 Task: Filter jobs by Bengaluru location.
Action: Mouse moved to (386, 115)
Screenshot: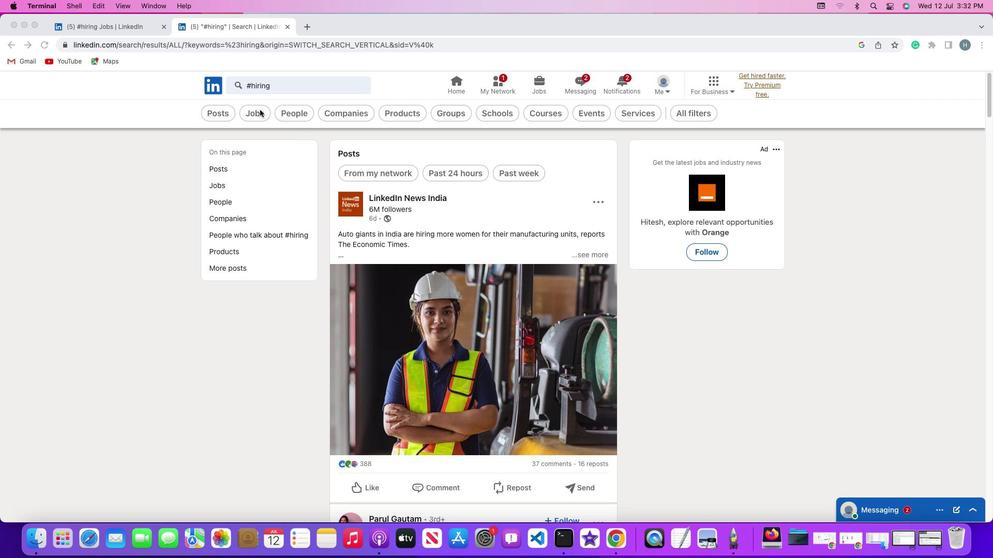 
Action: Mouse pressed left at (386, 115)
Screenshot: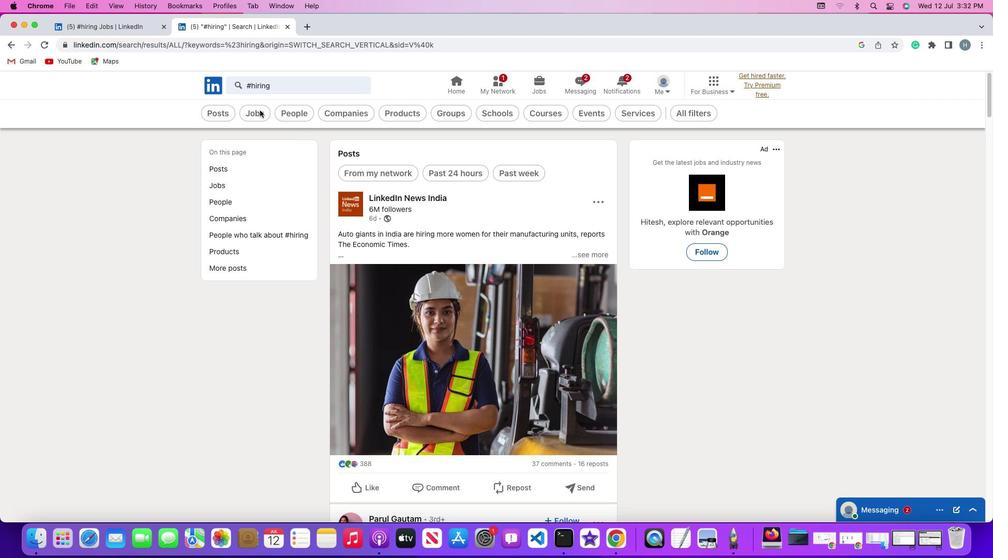 
Action: Mouse moved to (386, 115)
Screenshot: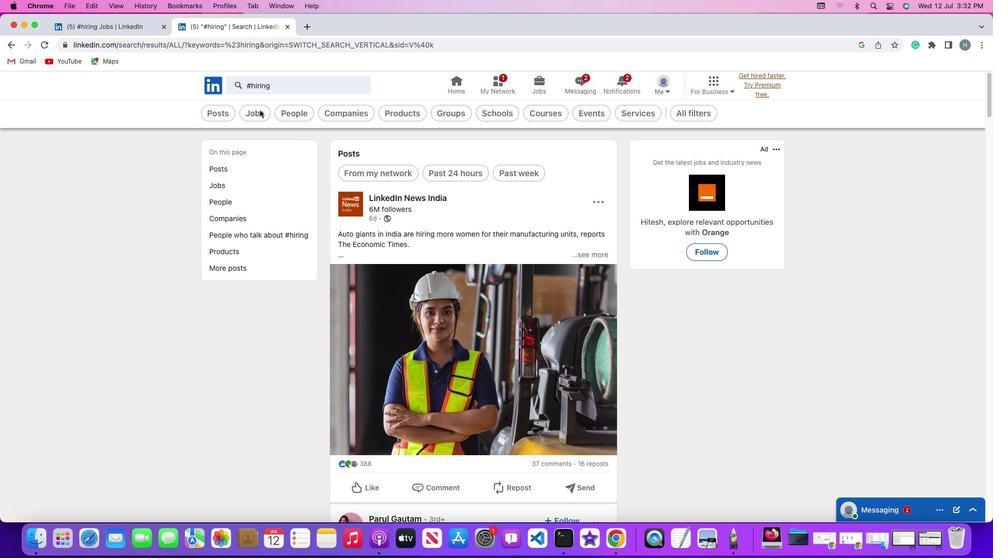 
Action: Mouse pressed left at (386, 115)
Screenshot: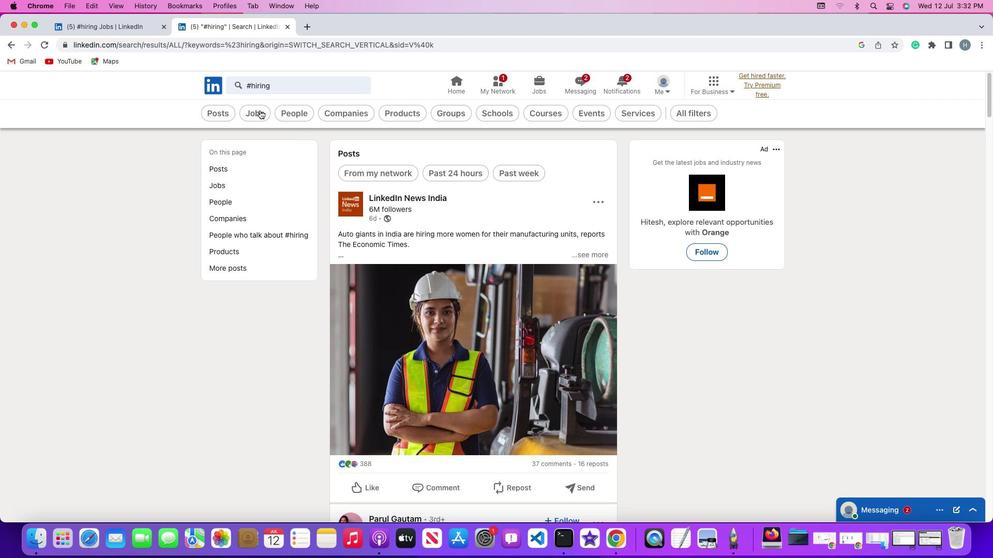 
Action: Mouse moved to (763, 118)
Screenshot: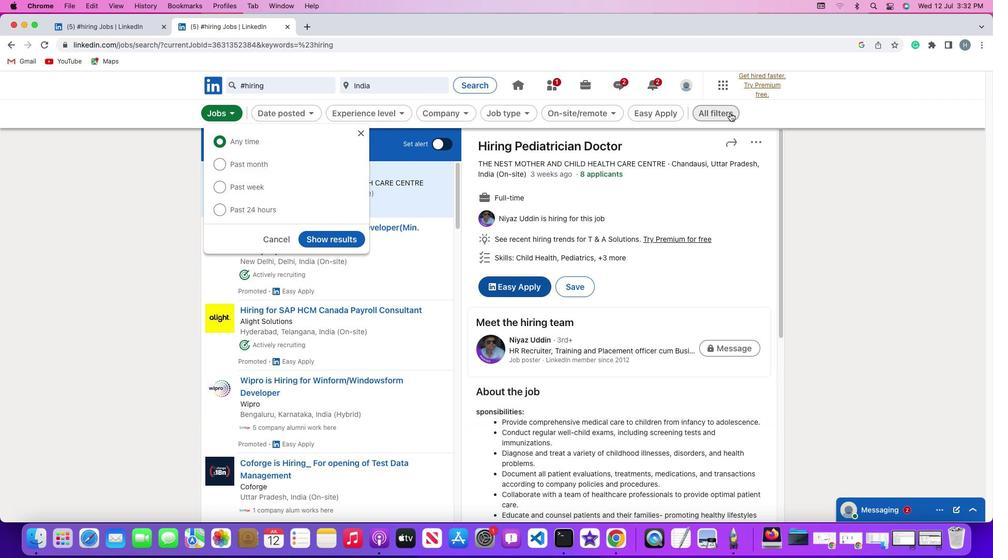 
Action: Mouse pressed left at (763, 118)
Screenshot: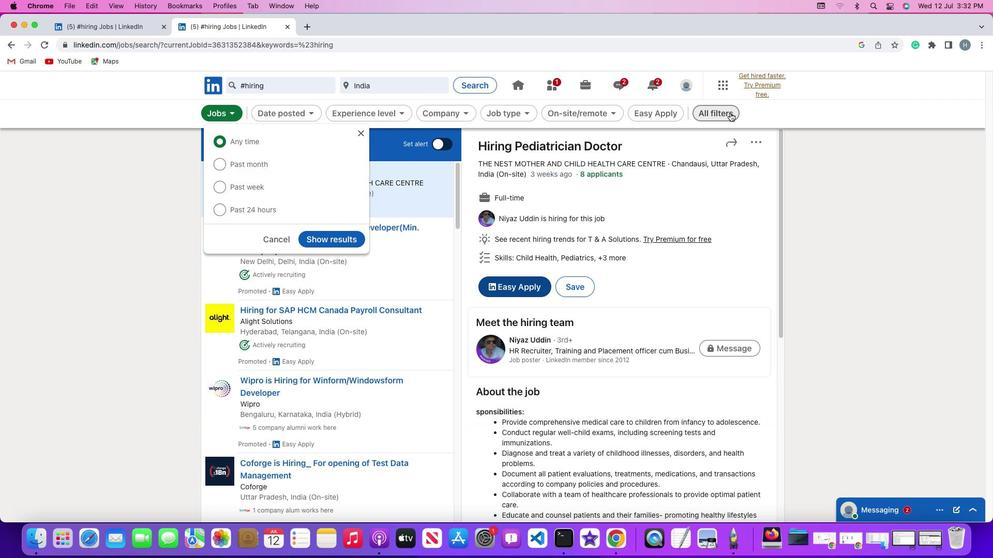 
Action: Mouse moved to (802, 356)
Screenshot: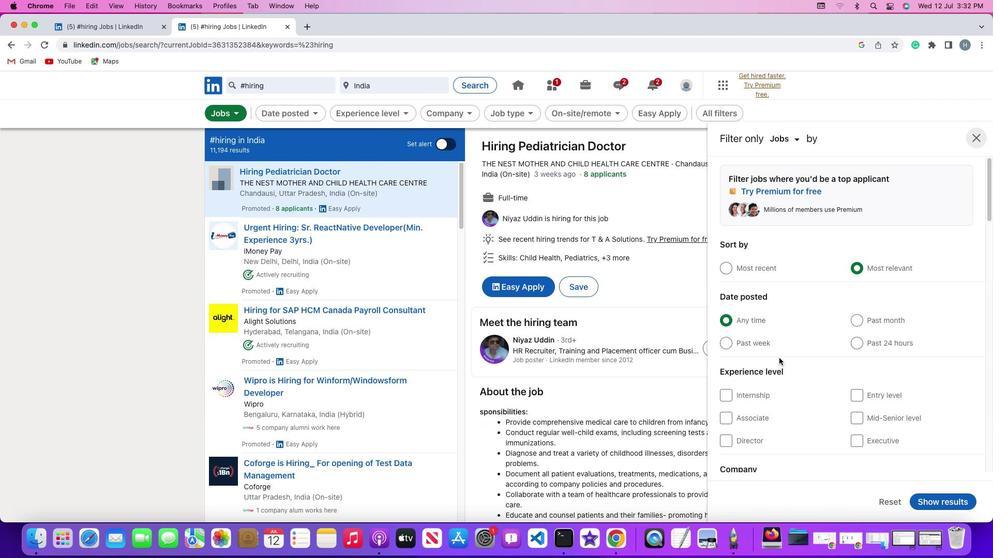 
Action: Mouse scrolled (802, 356) with delta (177, 8)
Screenshot: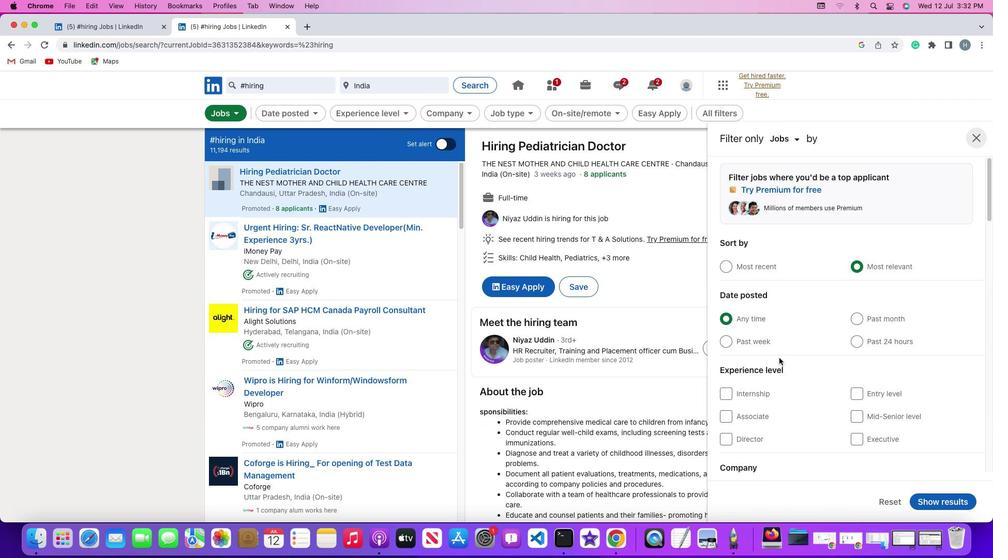 
Action: Mouse scrolled (802, 356) with delta (177, 8)
Screenshot: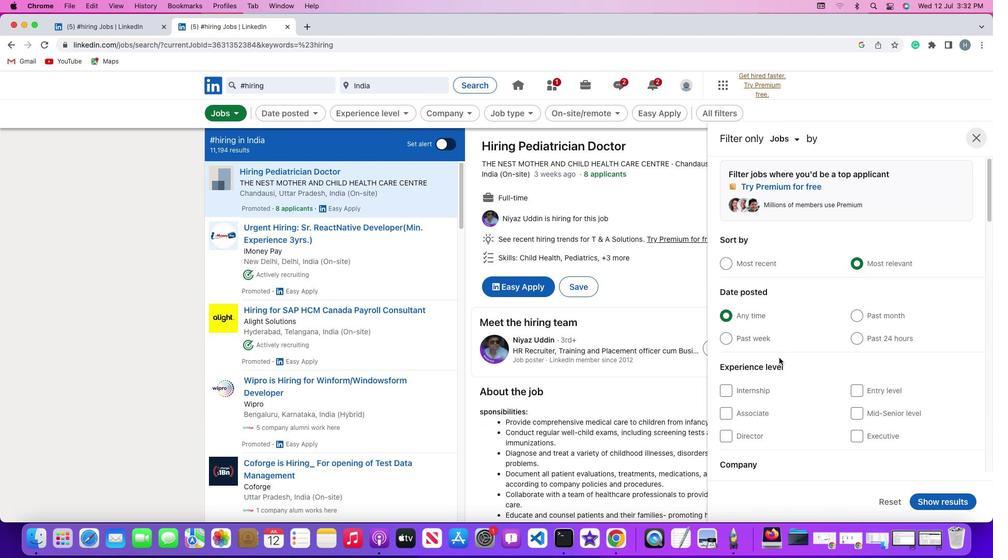 
Action: Mouse scrolled (802, 356) with delta (177, 7)
Screenshot: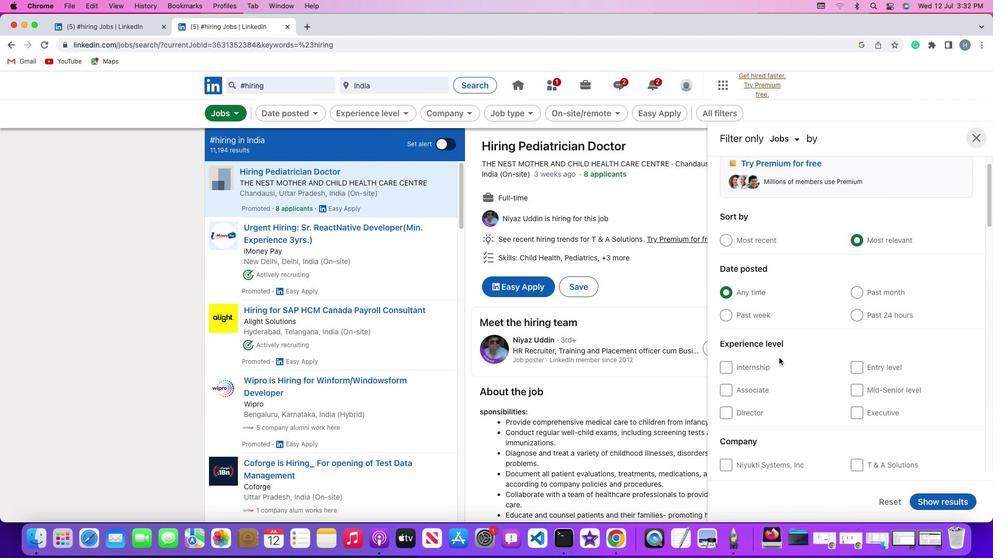 
Action: Mouse moved to (762, 363)
Screenshot: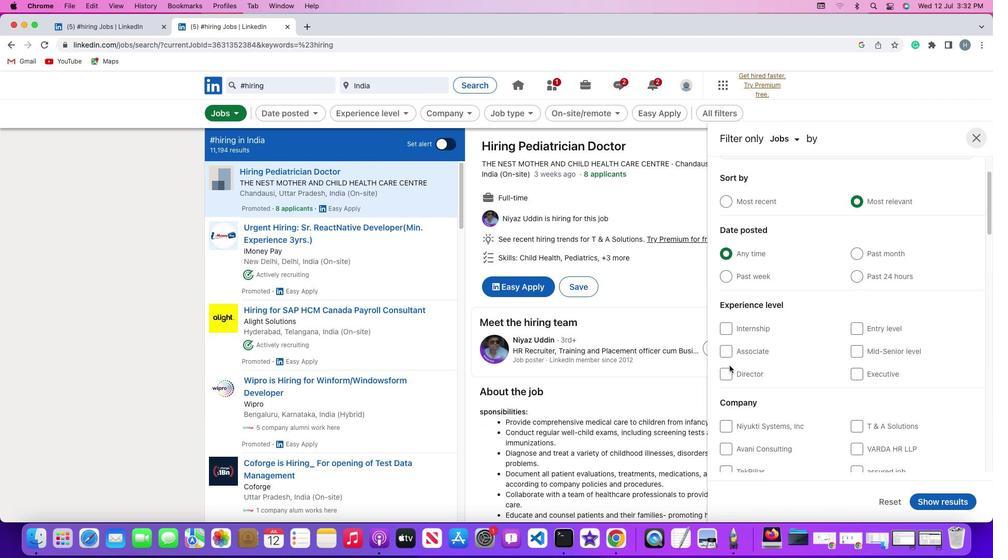 
Action: Mouse scrolled (762, 363) with delta (177, 8)
Screenshot: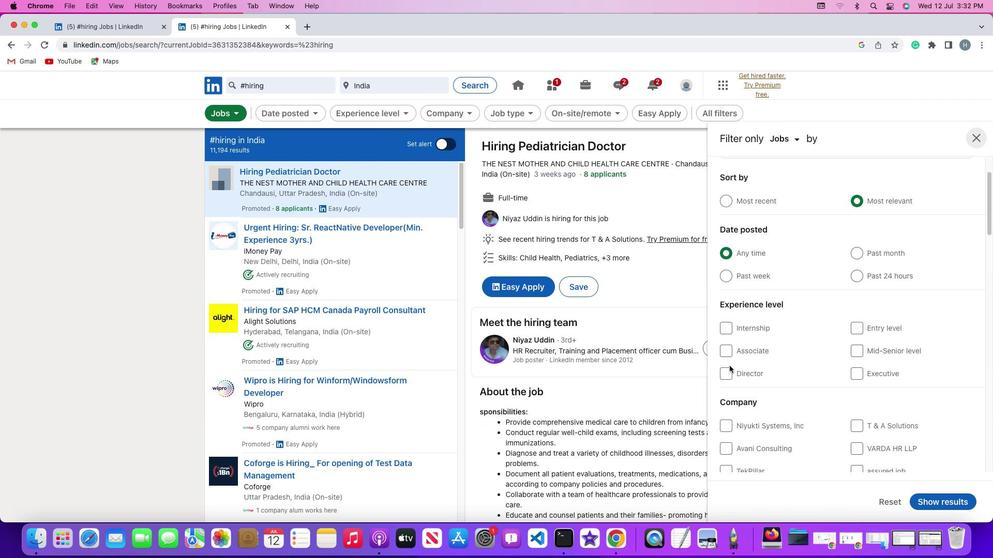 
Action: Mouse scrolled (762, 363) with delta (177, 8)
Screenshot: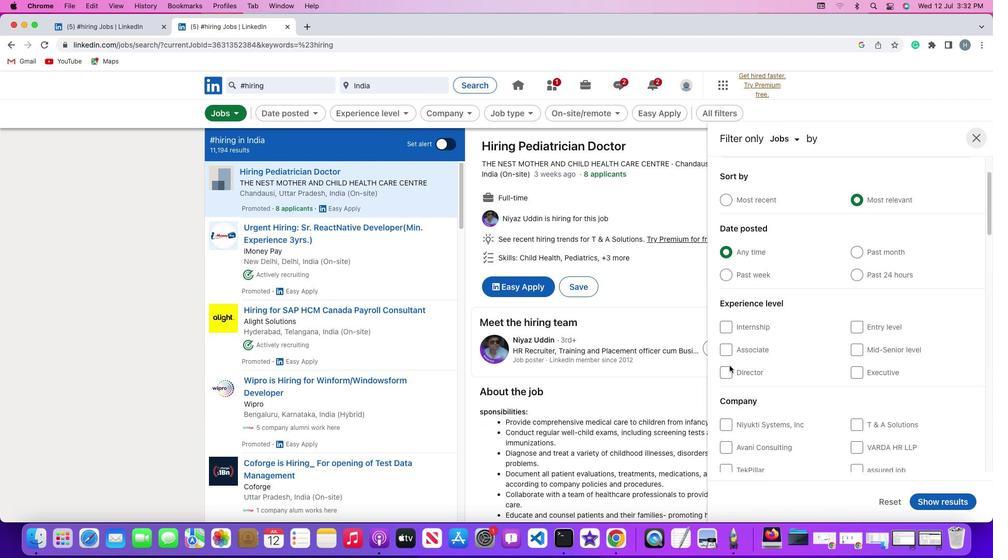 
Action: Mouse scrolled (762, 363) with delta (177, 8)
Screenshot: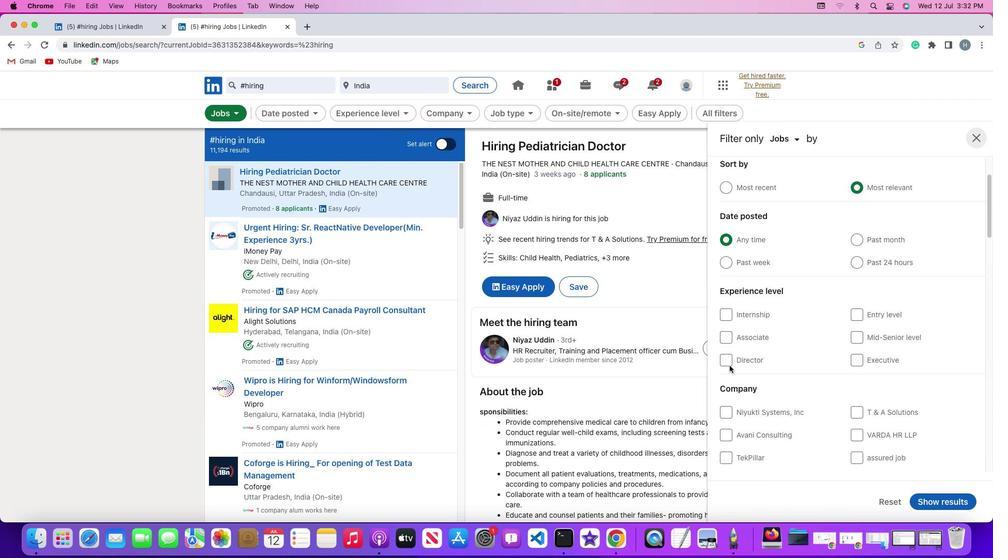 
Action: Mouse scrolled (762, 363) with delta (177, 8)
Screenshot: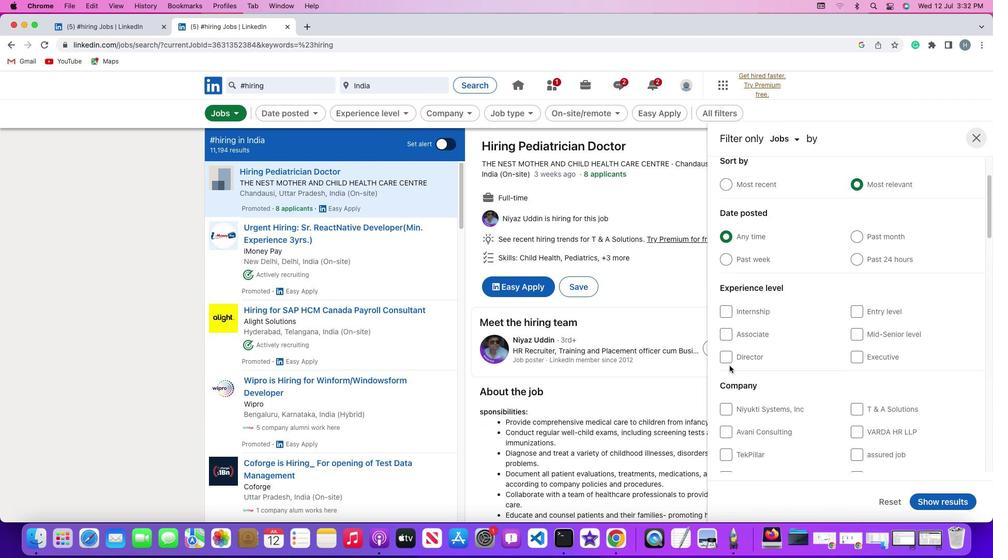 
Action: Mouse scrolled (762, 363) with delta (177, 8)
Screenshot: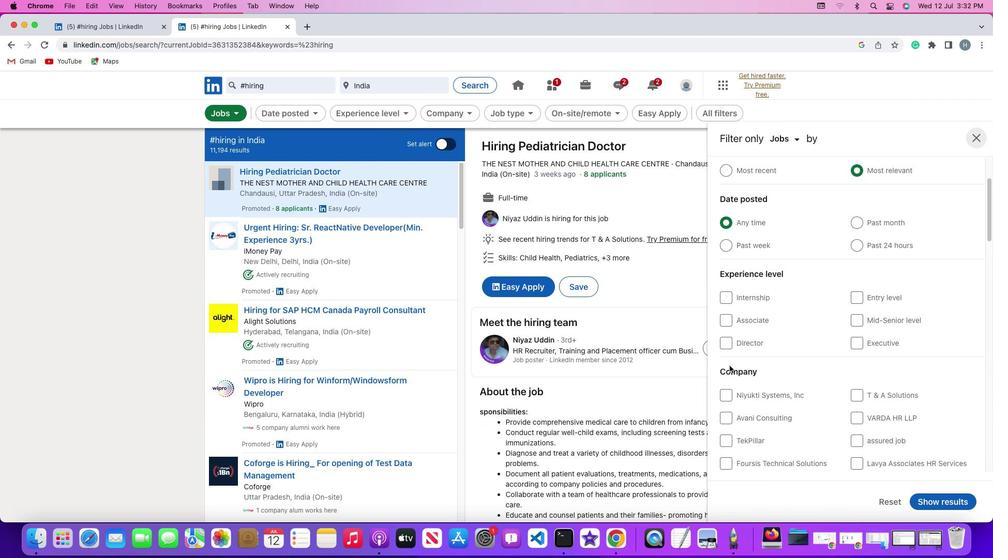 
Action: Mouse scrolled (762, 363) with delta (177, 8)
Screenshot: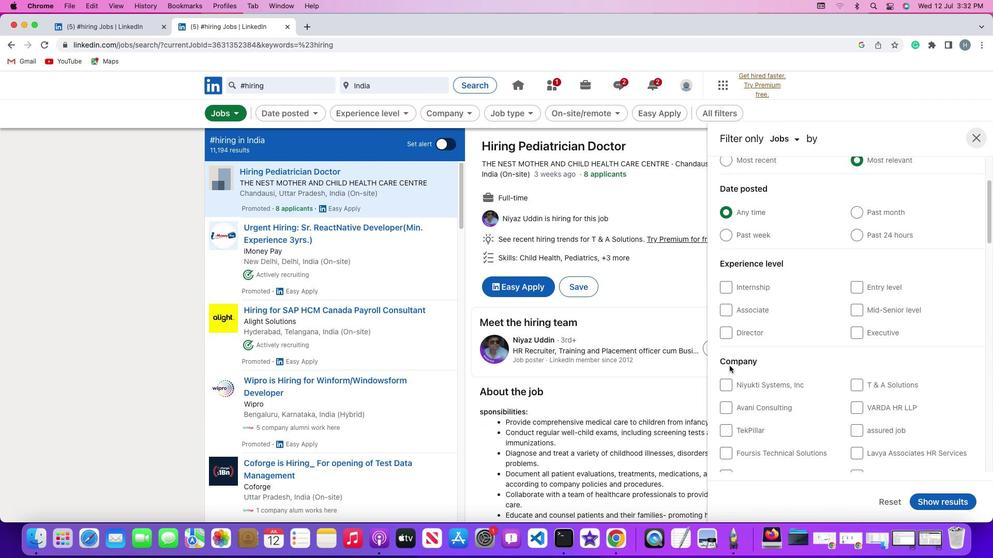 
Action: Mouse scrolled (762, 363) with delta (177, 7)
Screenshot: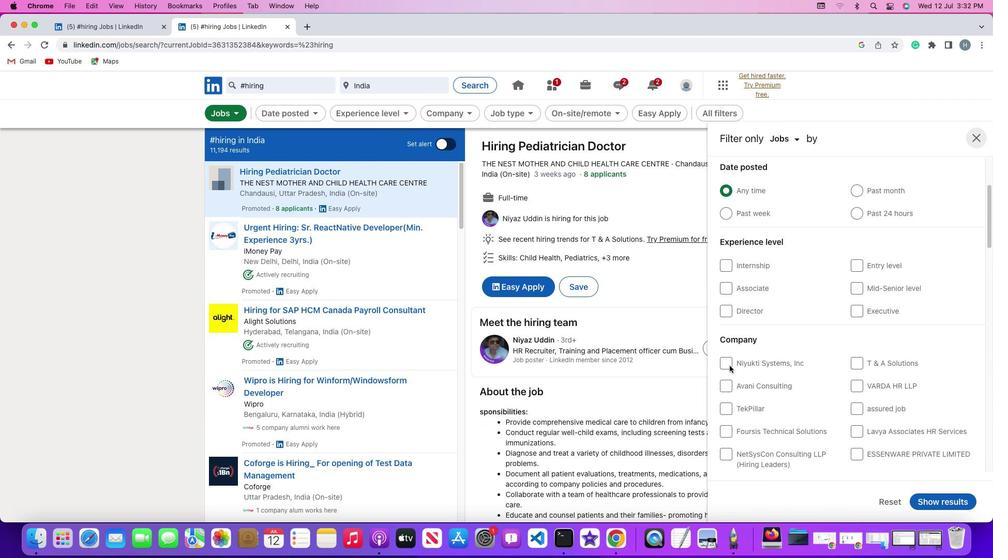 
Action: Mouse scrolled (762, 363) with delta (177, 6)
Screenshot: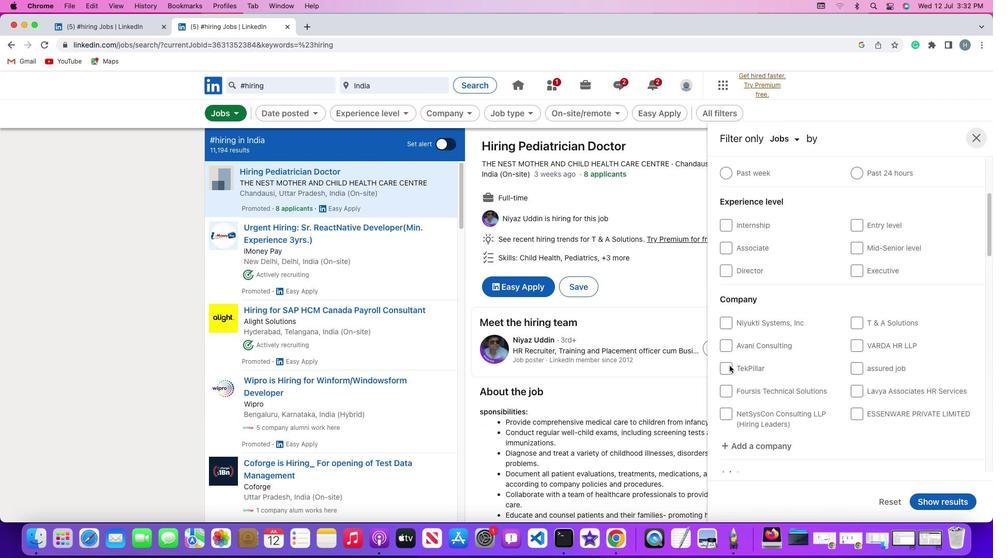
Action: Mouse scrolled (762, 363) with delta (177, 8)
Screenshot: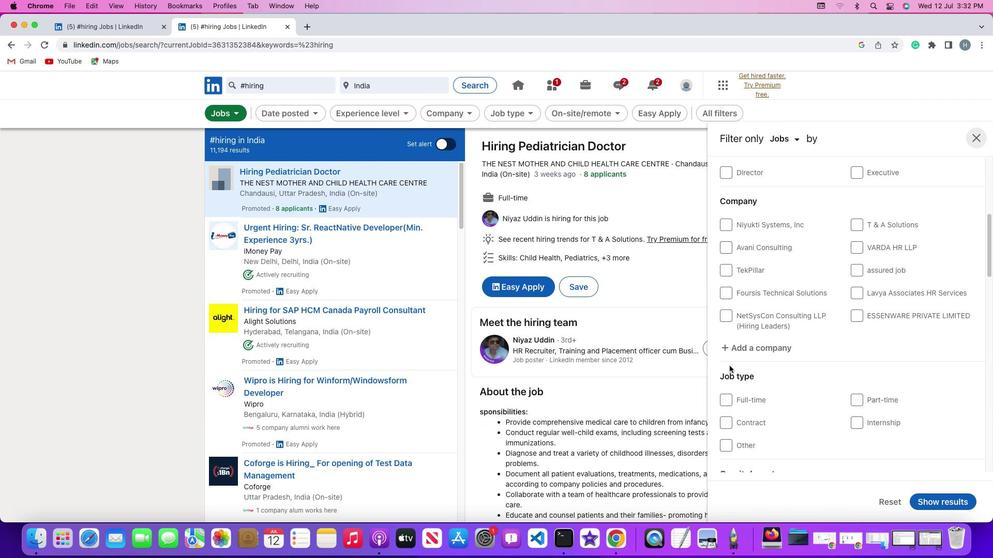
Action: Mouse scrolled (762, 363) with delta (177, 8)
Screenshot: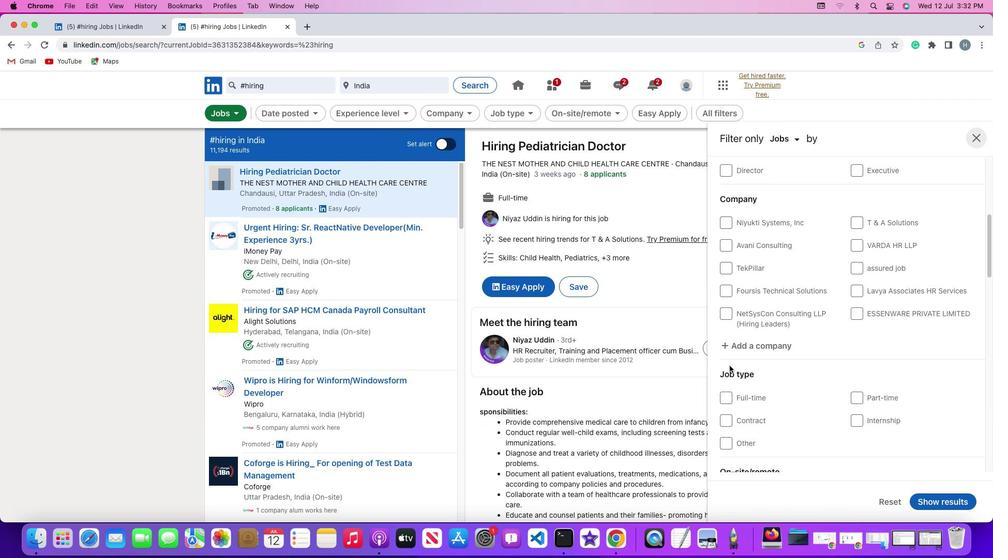 
Action: Mouse scrolled (762, 363) with delta (177, 8)
Screenshot: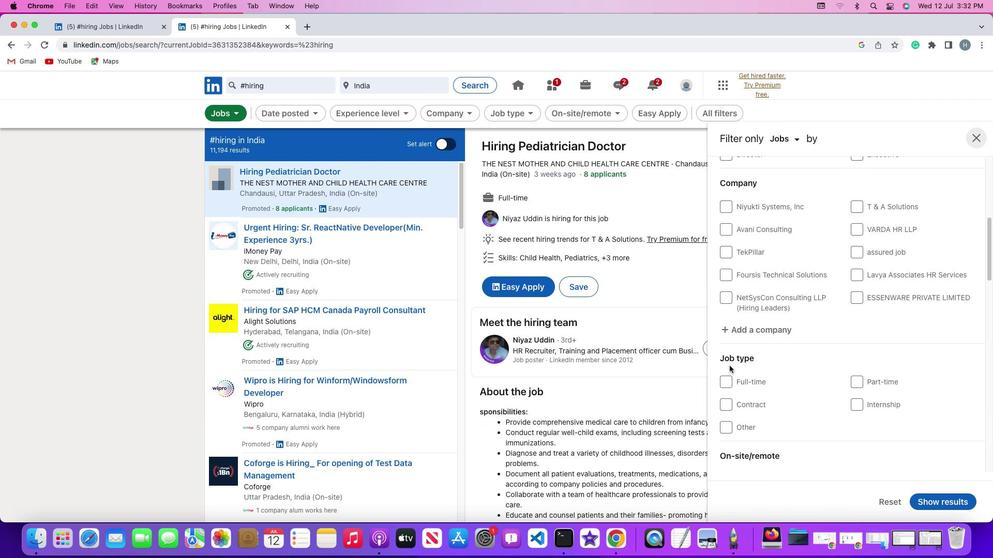 
Action: Mouse scrolled (762, 363) with delta (177, 8)
Screenshot: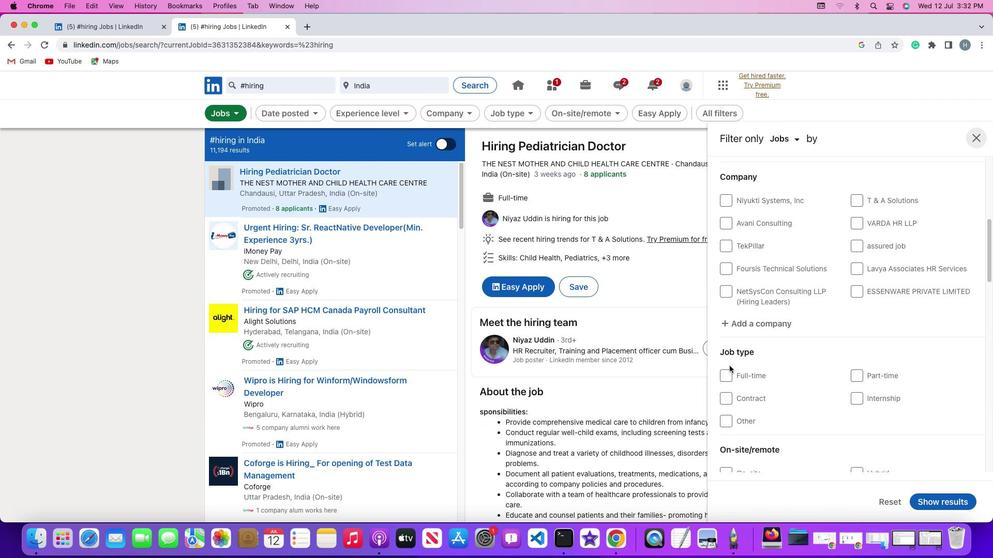 
Action: Mouse scrolled (762, 363) with delta (177, 7)
Screenshot: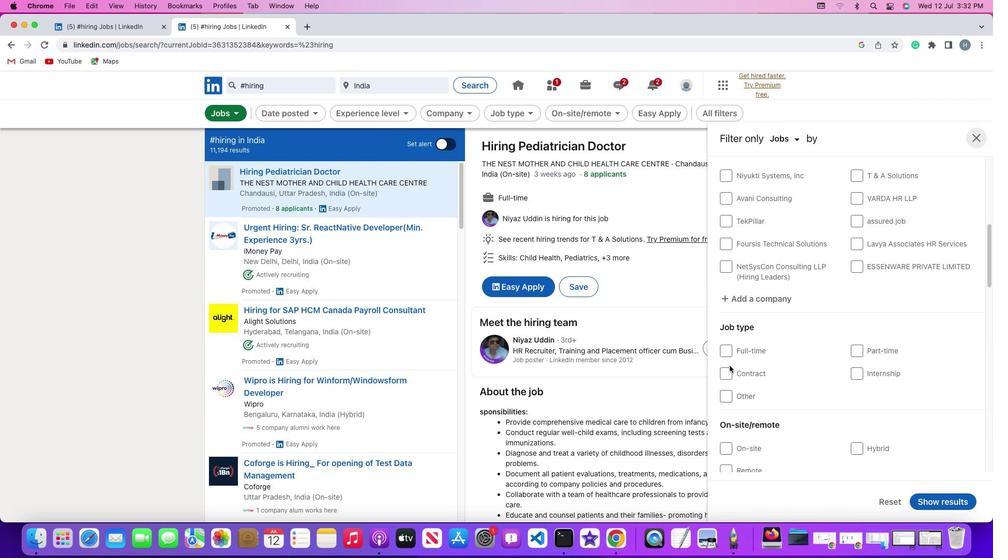 
Action: Mouse scrolled (762, 363) with delta (177, 6)
Screenshot: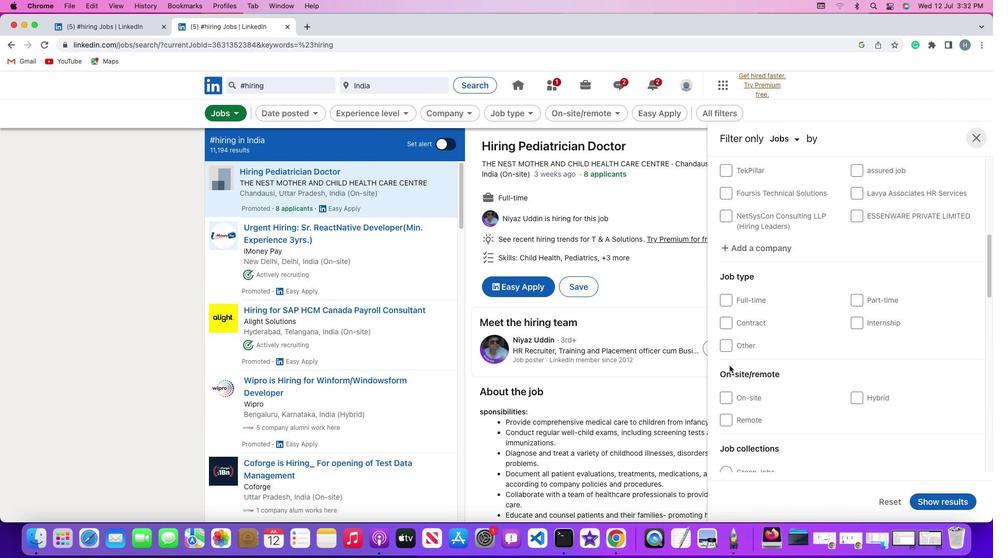 
Action: Mouse moved to (788, 359)
Screenshot: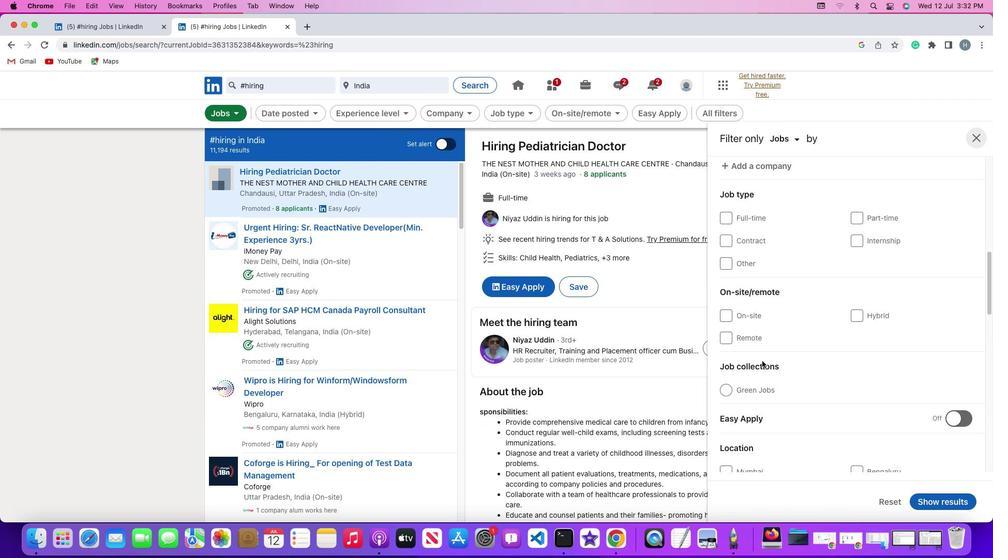 
Action: Mouse scrolled (788, 359) with delta (177, 8)
Screenshot: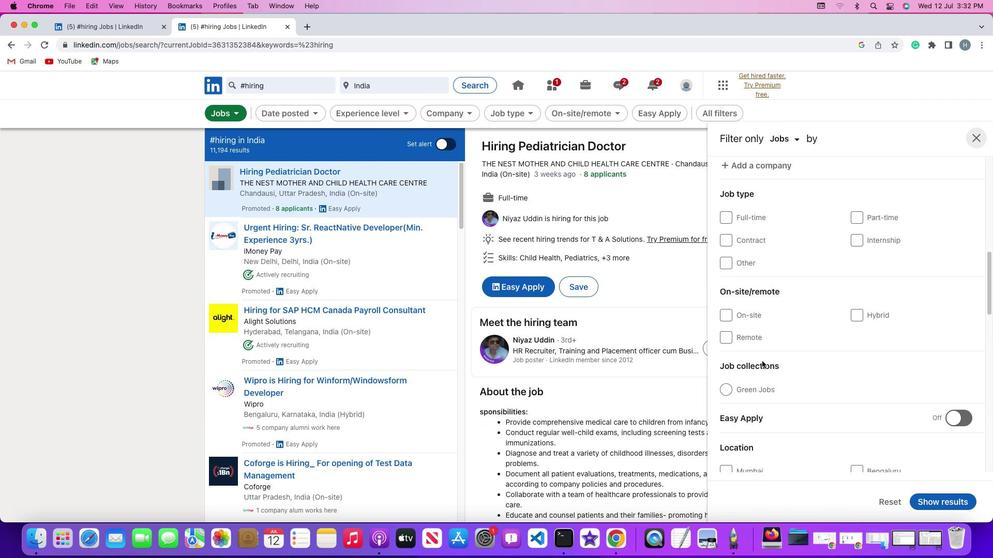 
Action: Mouse scrolled (788, 359) with delta (177, 8)
Screenshot: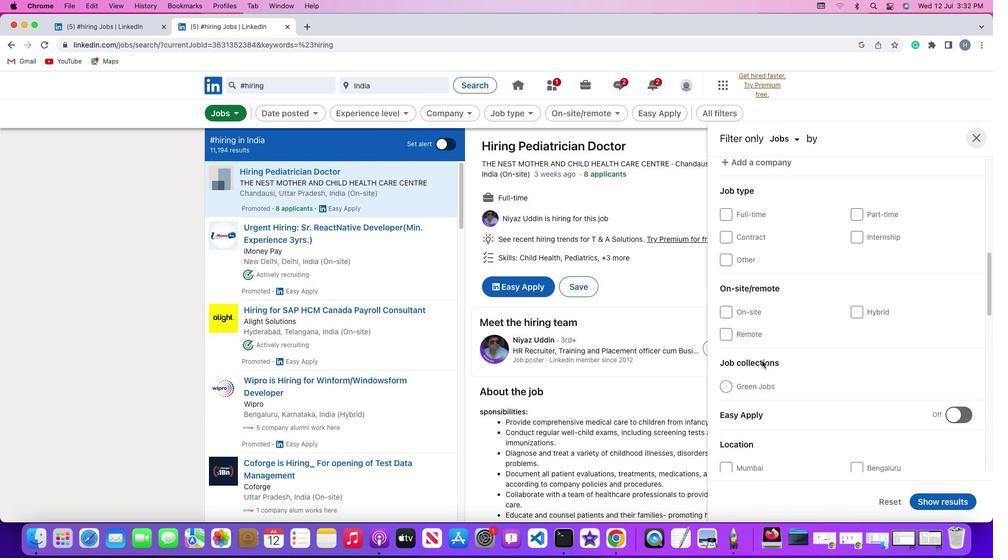 
Action: Mouse scrolled (788, 359) with delta (177, 7)
Screenshot: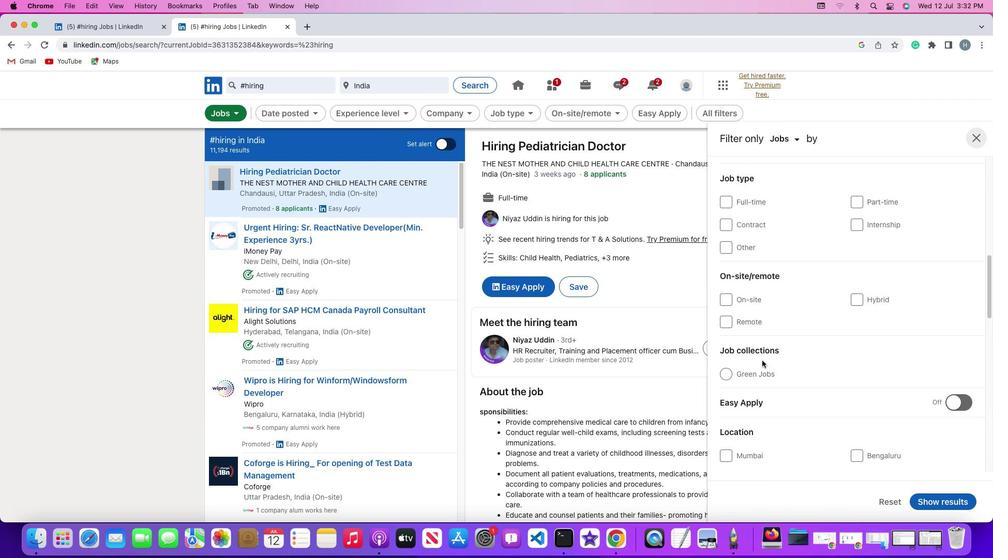 
Action: Mouse moved to (784, 358)
Screenshot: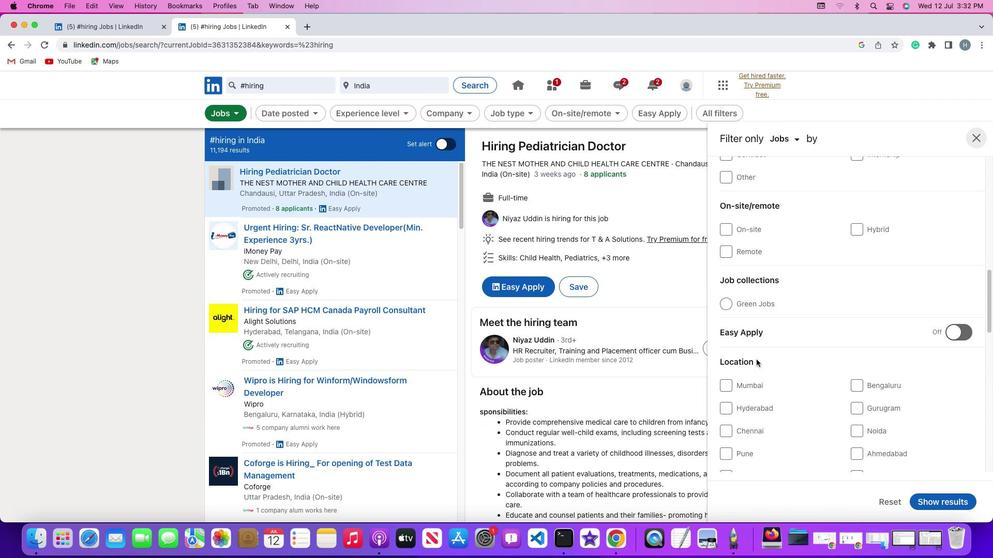 
Action: Mouse scrolled (784, 358) with delta (177, 8)
Screenshot: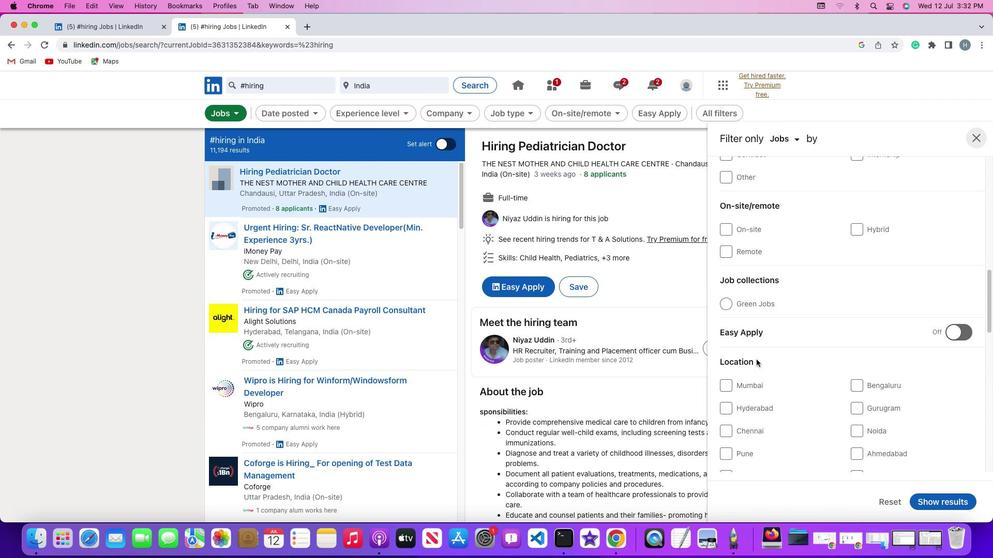 
Action: Mouse scrolled (784, 358) with delta (177, 8)
Screenshot: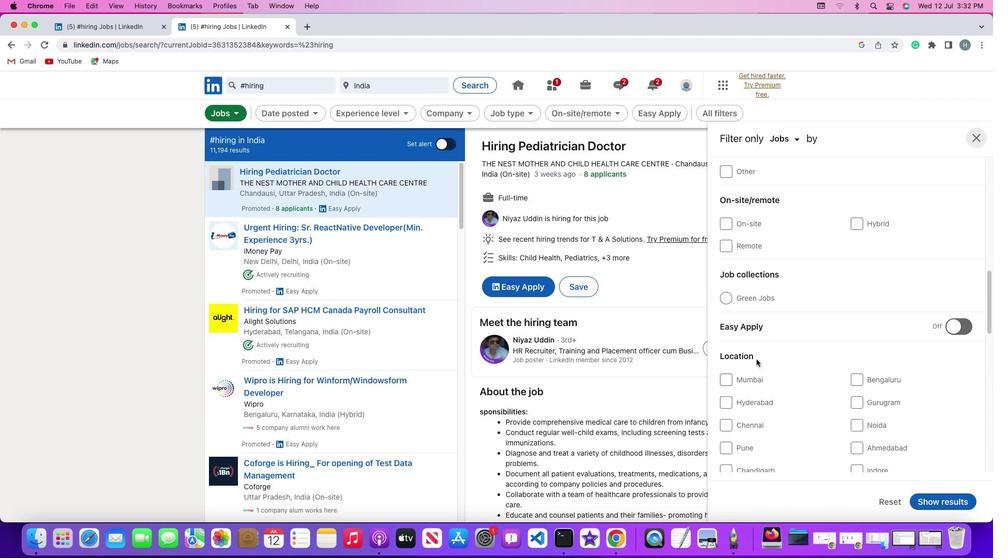 
Action: Mouse scrolled (784, 358) with delta (177, 7)
Screenshot: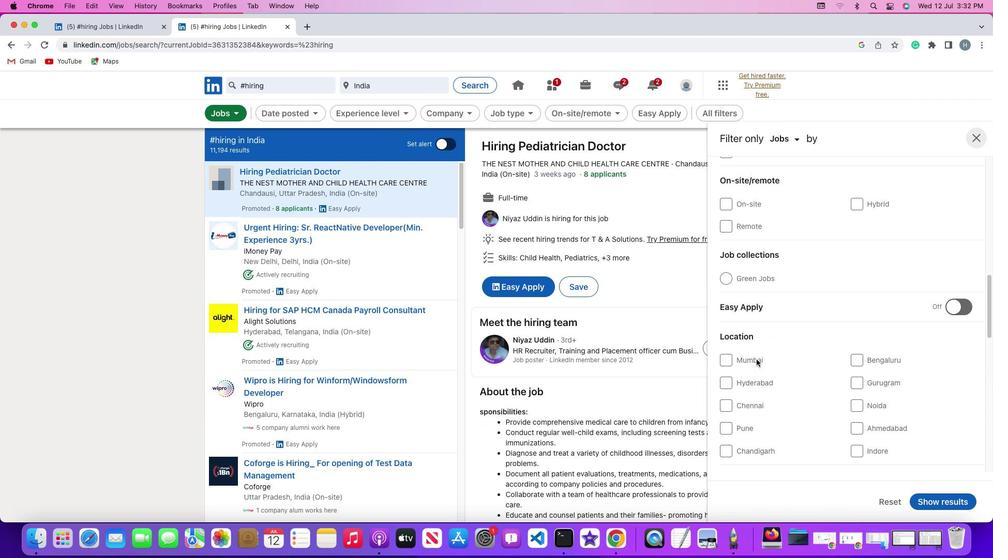 
Action: Mouse scrolled (784, 358) with delta (177, 6)
Screenshot: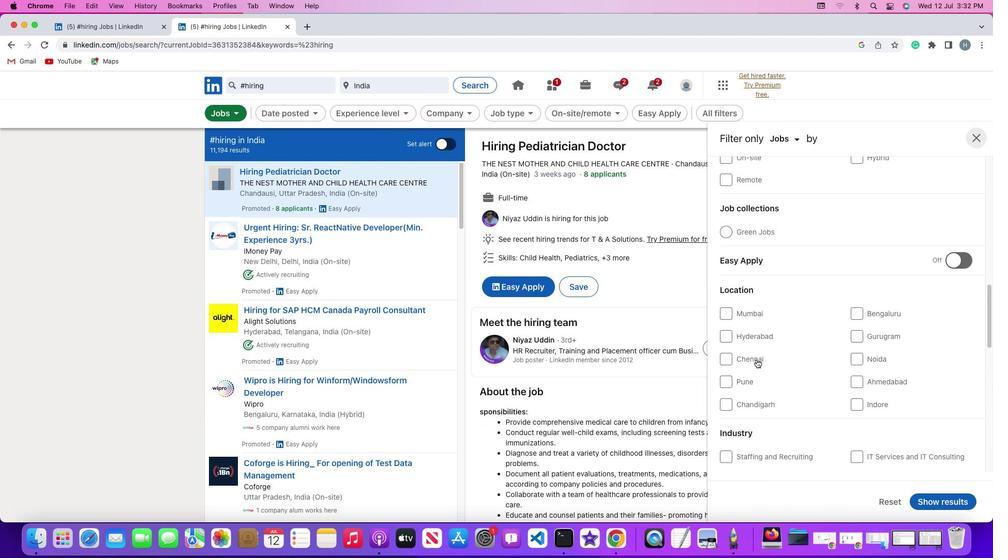 
Action: Mouse moved to (863, 216)
Screenshot: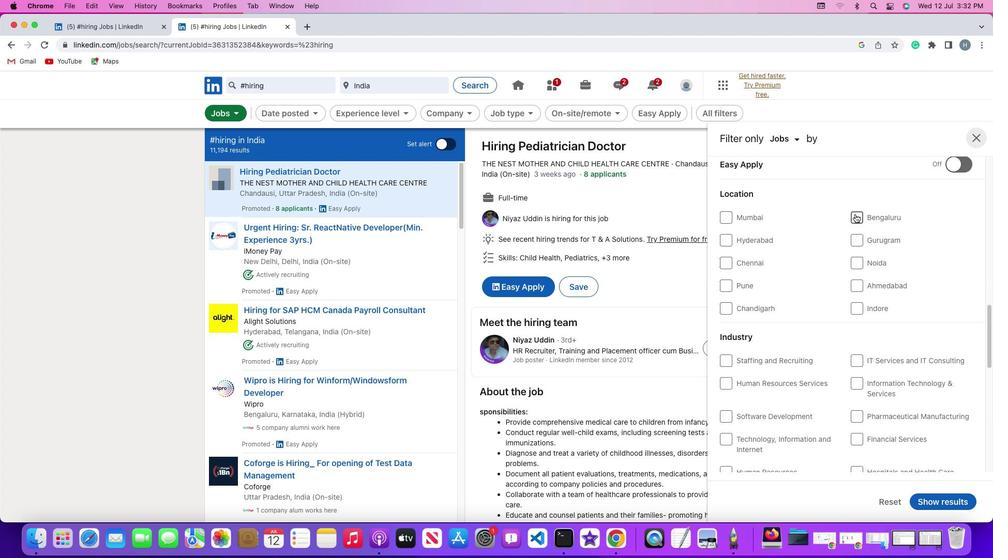 
Action: Mouse pressed left at (863, 216)
Screenshot: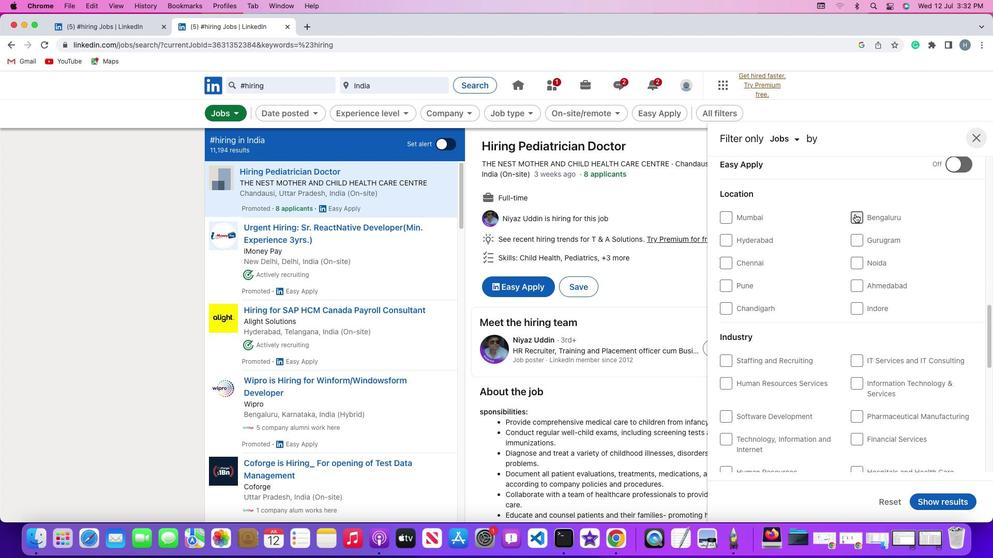 
Action: Mouse moved to (925, 494)
Screenshot: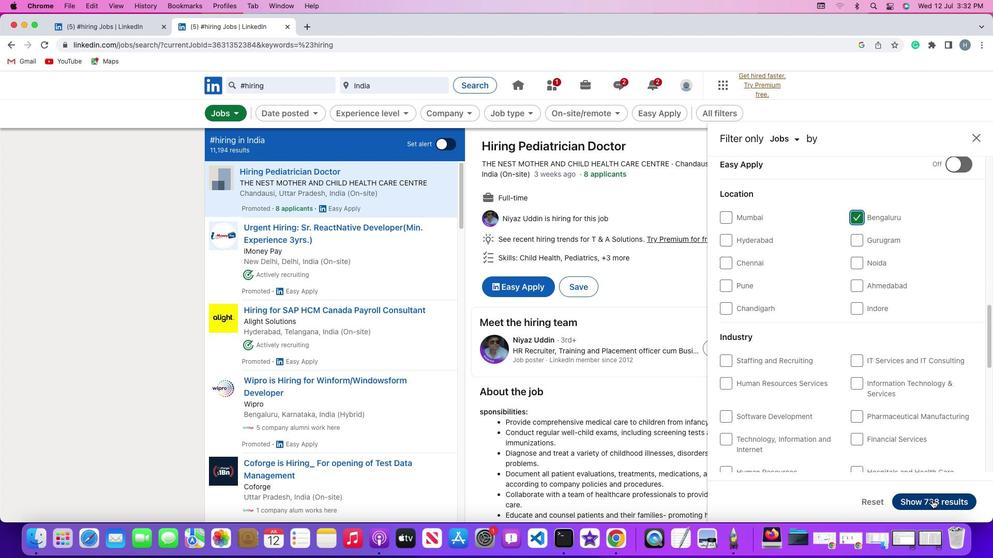 
Action: Mouse pressed left at (925, 494)
Screenshot: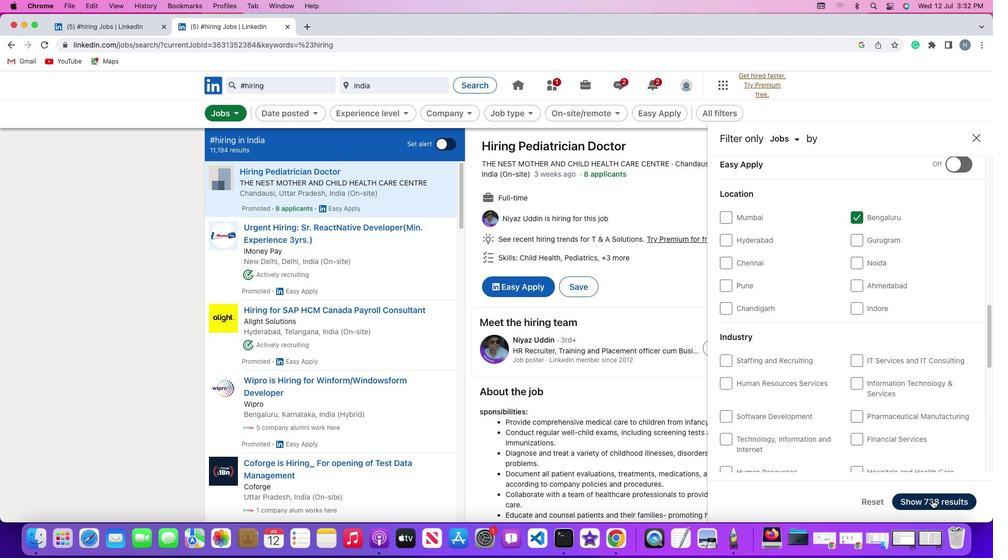 
Action: Mouse moved to (853, 272)
Screenshot: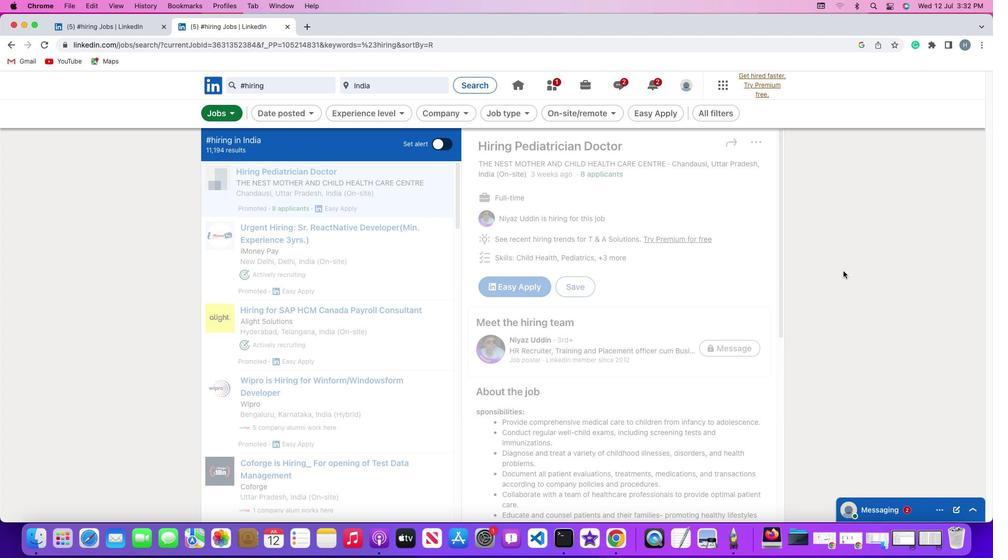 
